 Task: Create a section Dash & Dine and in the section, add a milestone Security Enhancements in the project UniTech.
Action: Mouse moved to (52, 397)
Screenshot: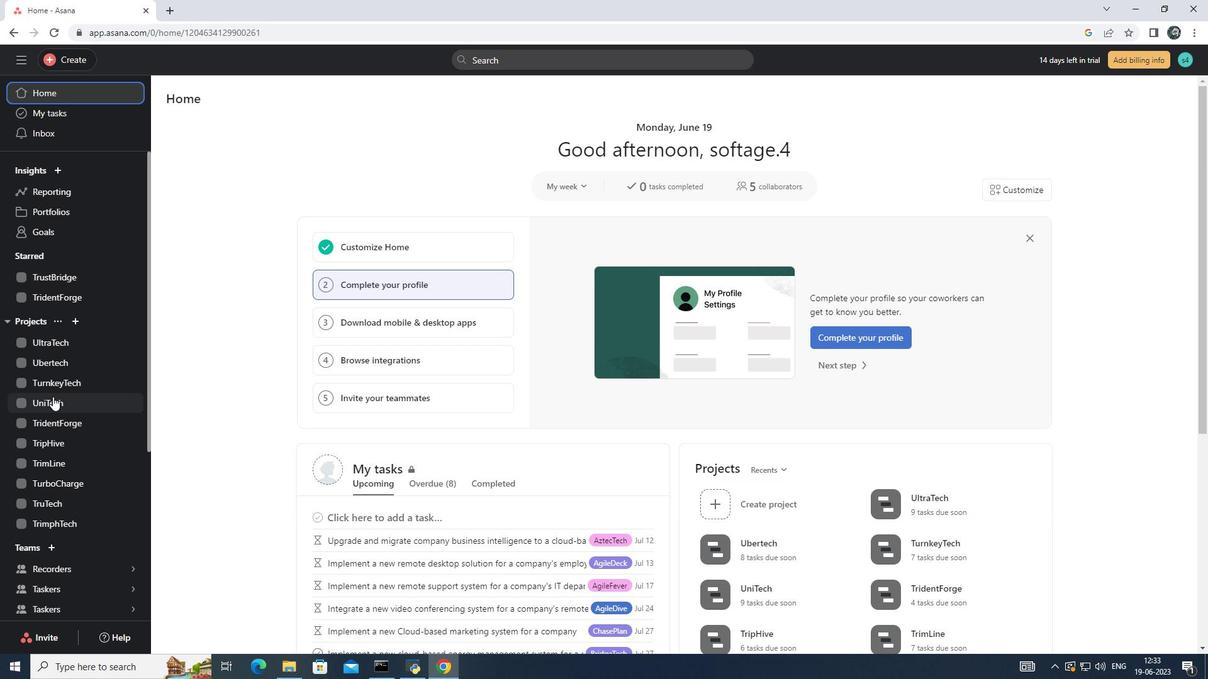 
Action: Mouse pressed left at (52, 397)
Screenshot: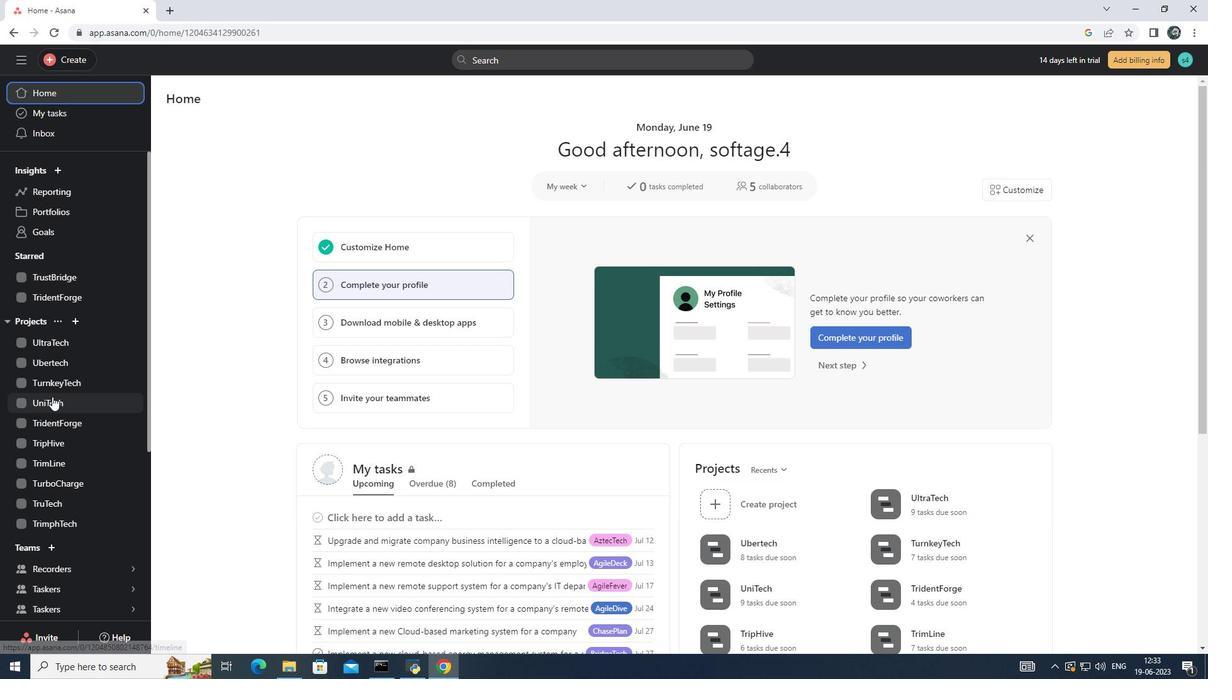 
Action: Mouse moved to (211, 533)
Screenshot: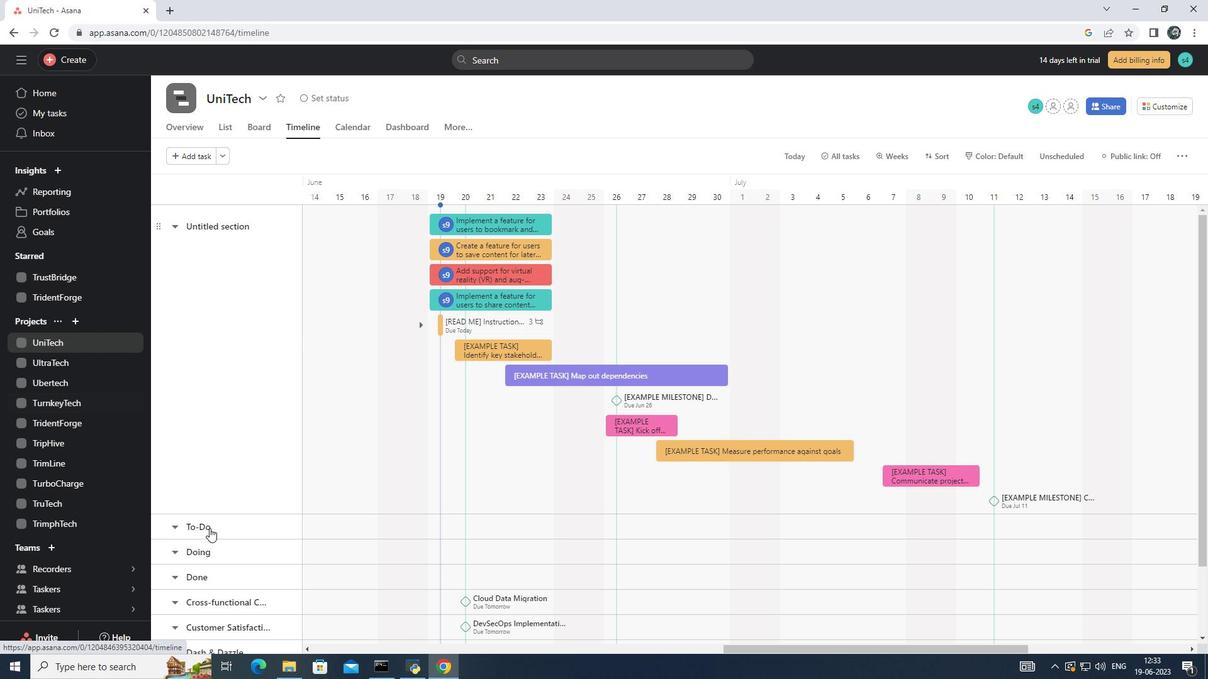 
Action: Mouse scrolled (211, 533) with delta (0, 0)
Screenshot: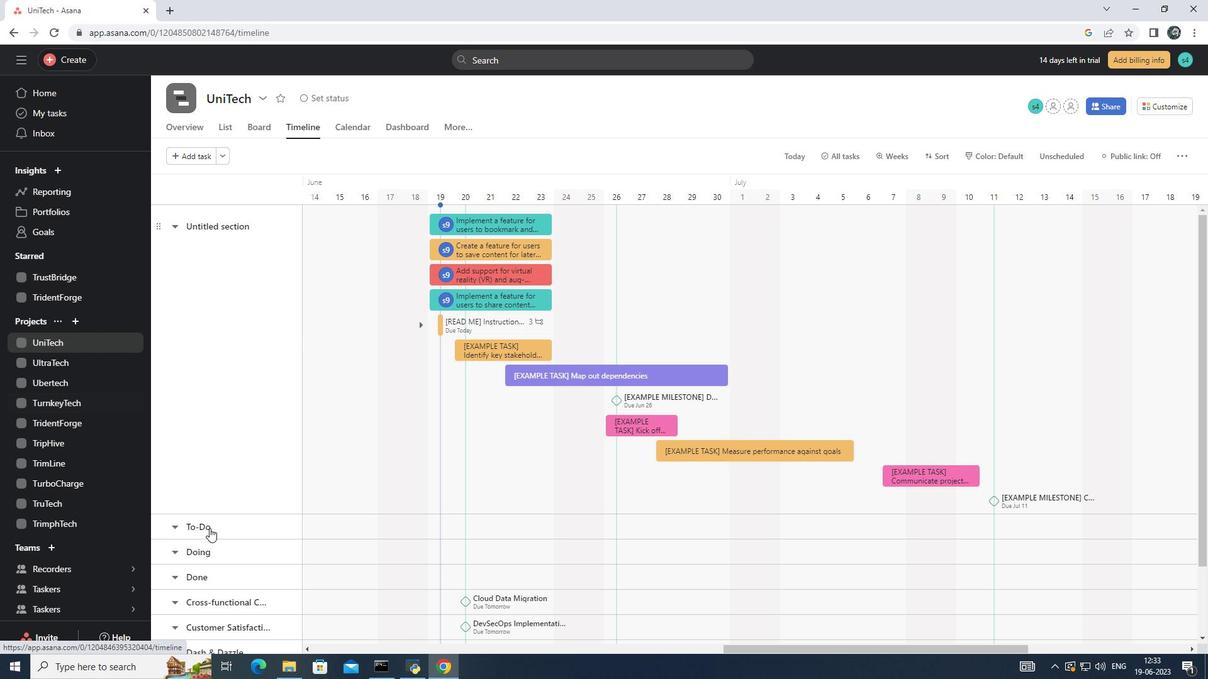 
Action: Mouse scrolled (211, 533) with delta (0, 0)
Screenshot: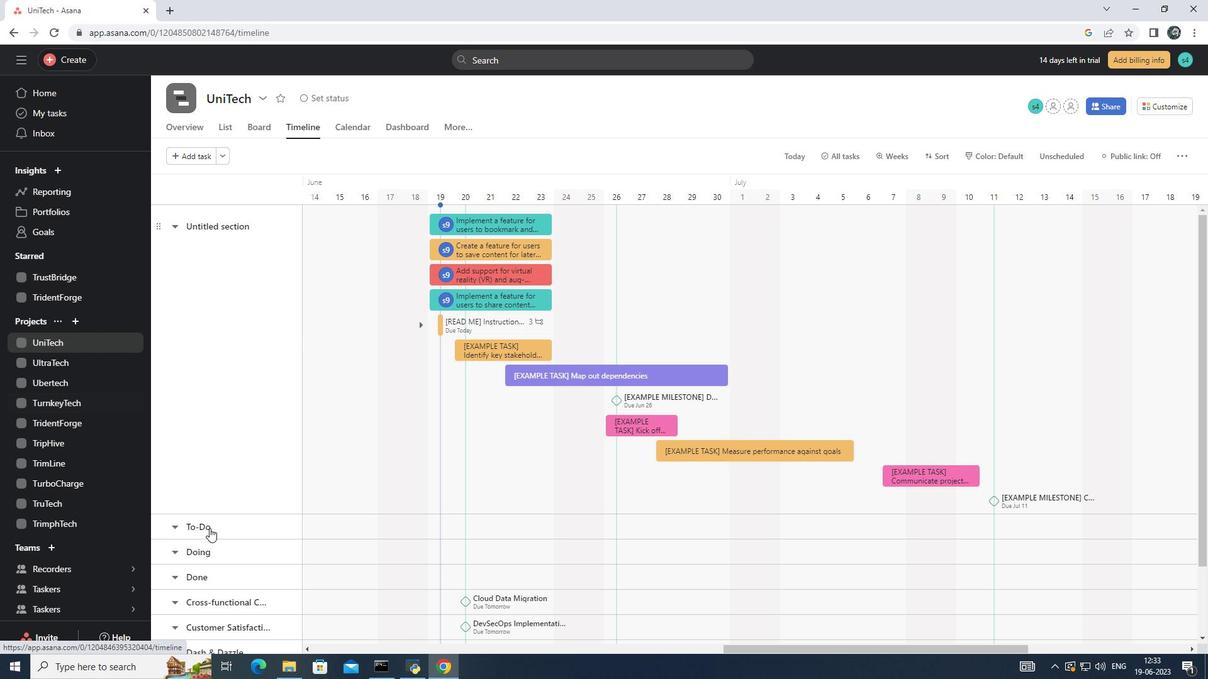 
Action: Mouse moved to (210, 533)
Screenshot: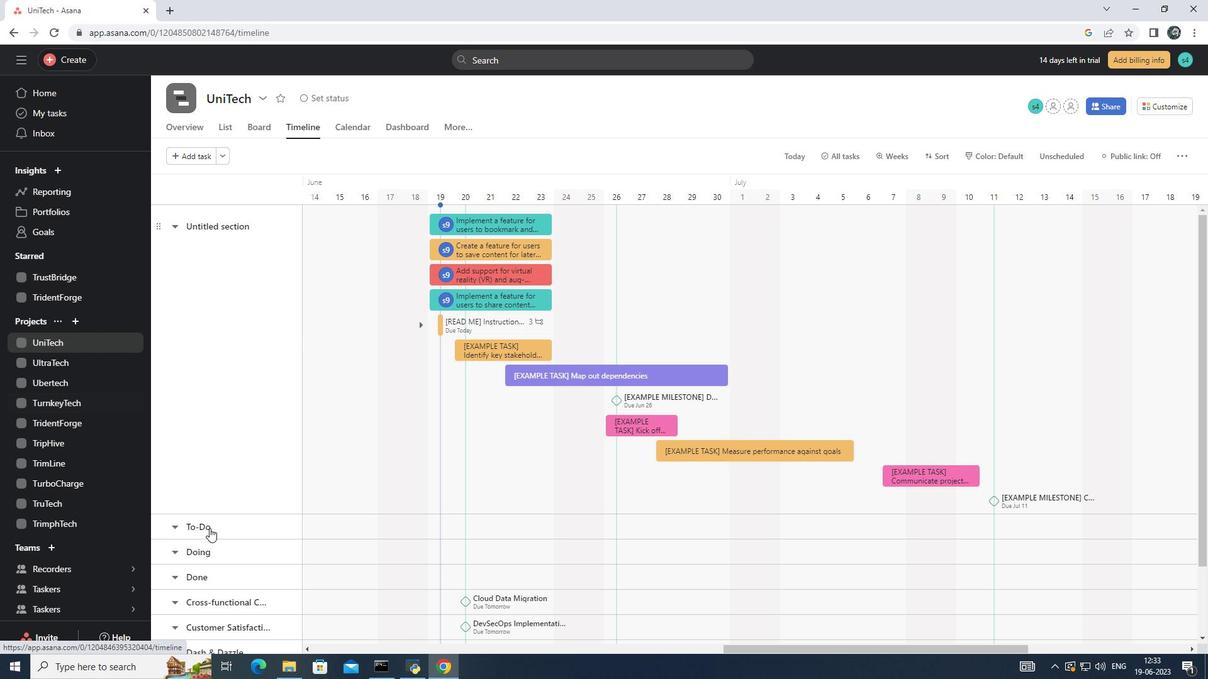 
Action: Mouse scrolled (210, 533) with delta (0, 0)
Screenshot: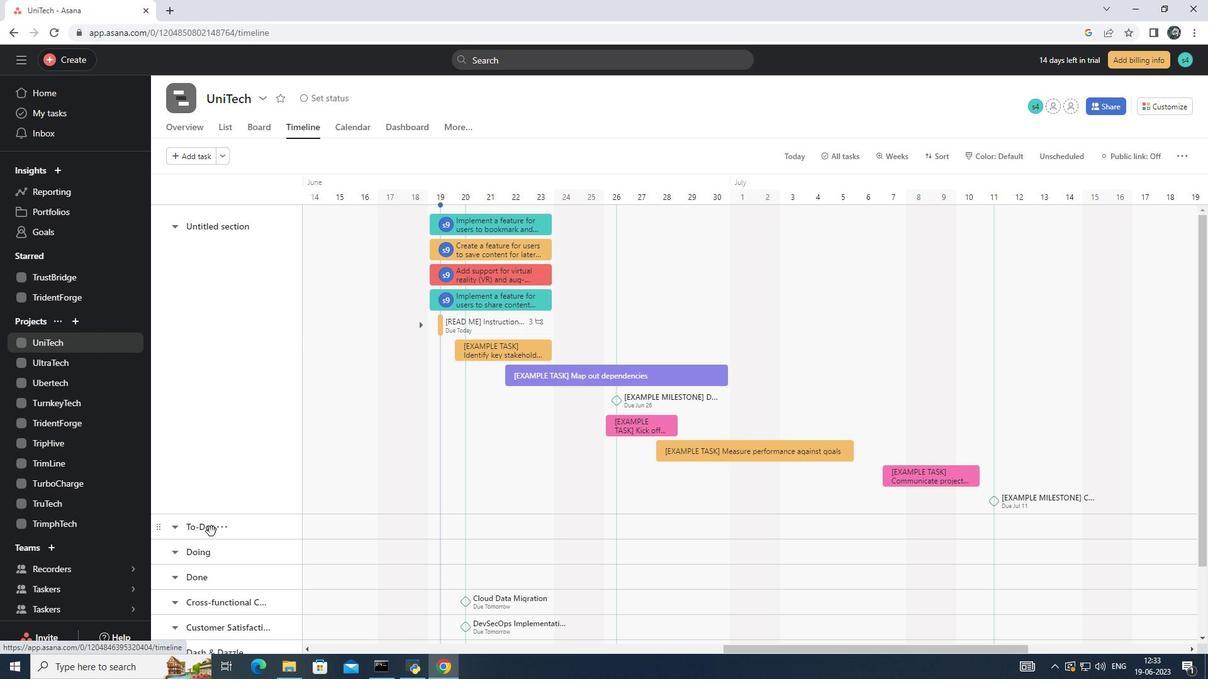 
Action: Mouse moved to (210, 533)
Screenshot: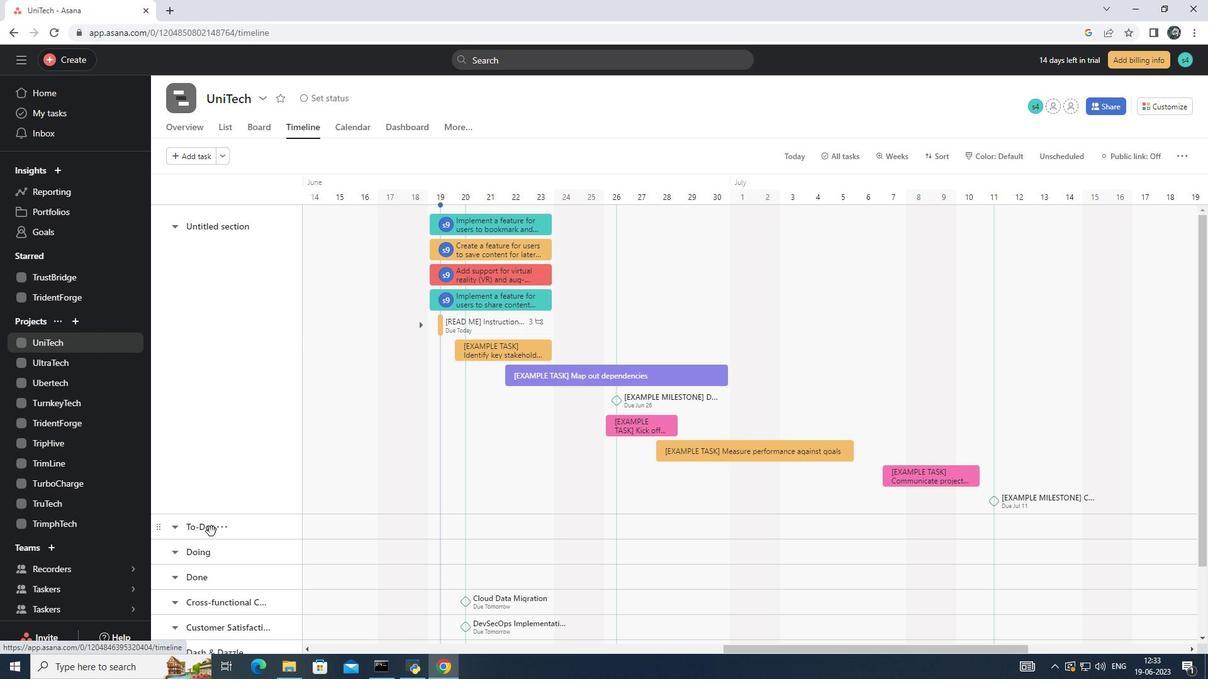 
Action: Mouse scrolled (210, 533) with delta (0, 0)
Screenshot: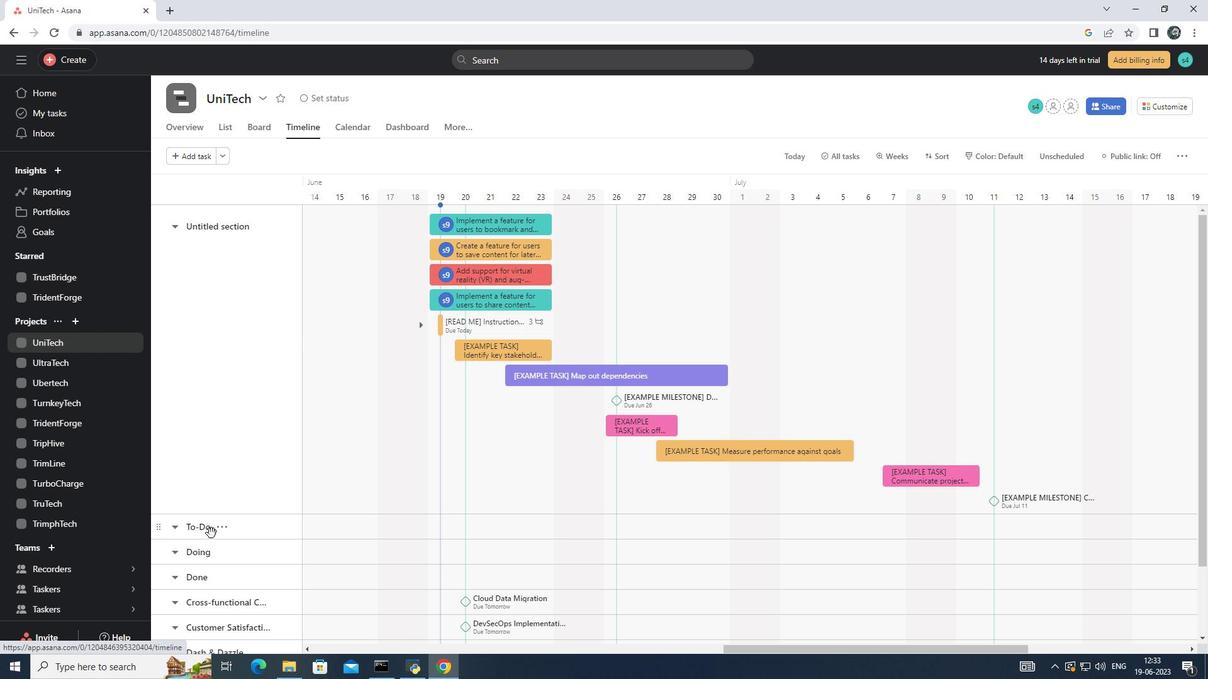 
Action: Mouse moved to (200, 590)
Screenshot: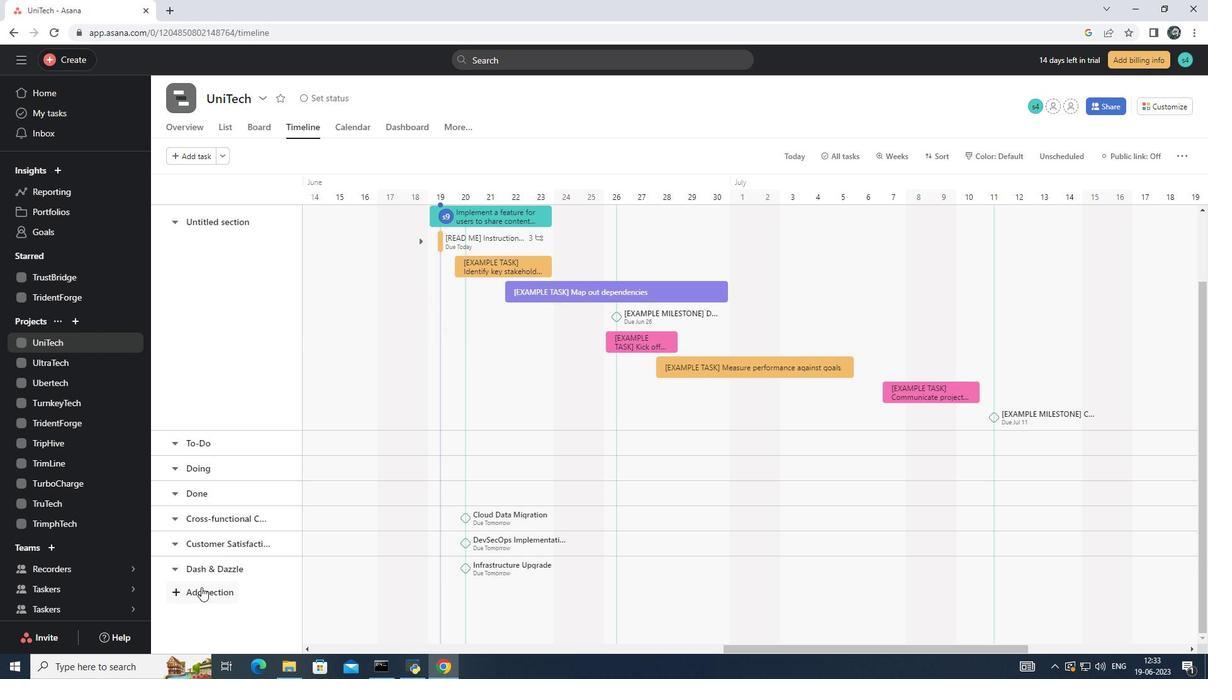 
Action: Mouse pressed left at (200, 590)
Screenshot: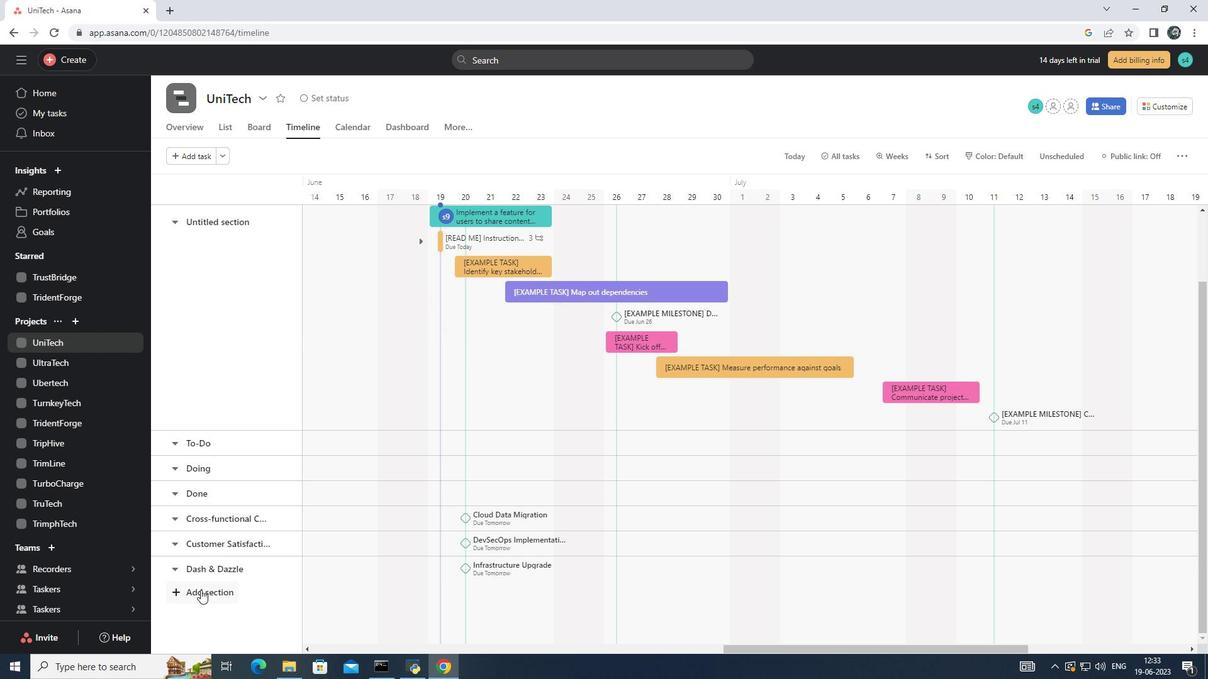 
Action: Key pressed <Key.shift>Dash<Key.space><Key.shift>&<Key.space><Key.shift><Key.shift><Key.shift><Key.shift><Key.shift><Key.shift><Key.shift>Dine<Key.enter>
Screenshot: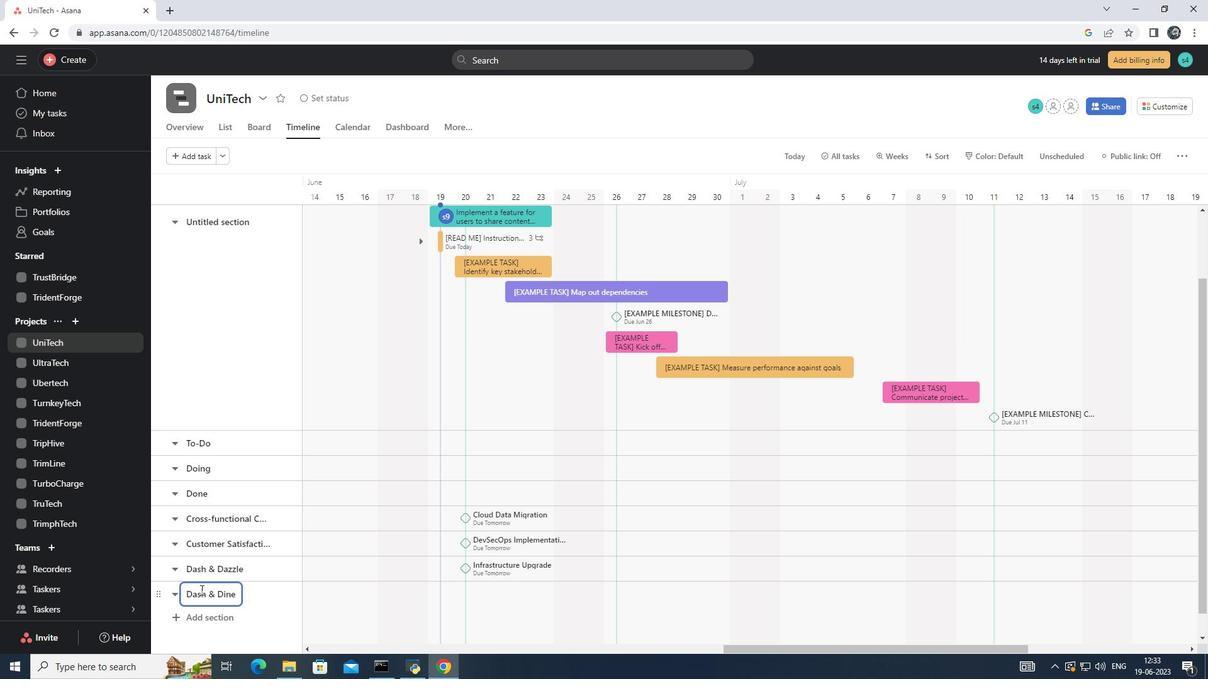 
Action: Mouse moved to (356, 593)
Screenshot: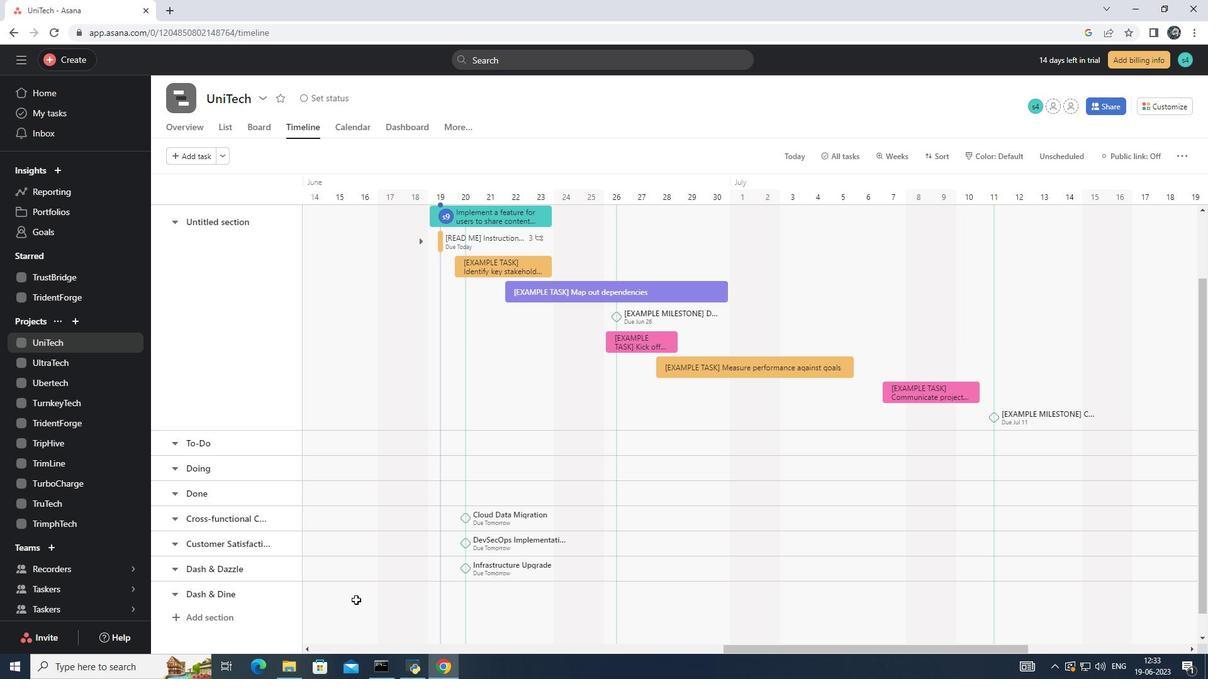 
Action: Mouse pressed left at (356, 593)
Screenshot: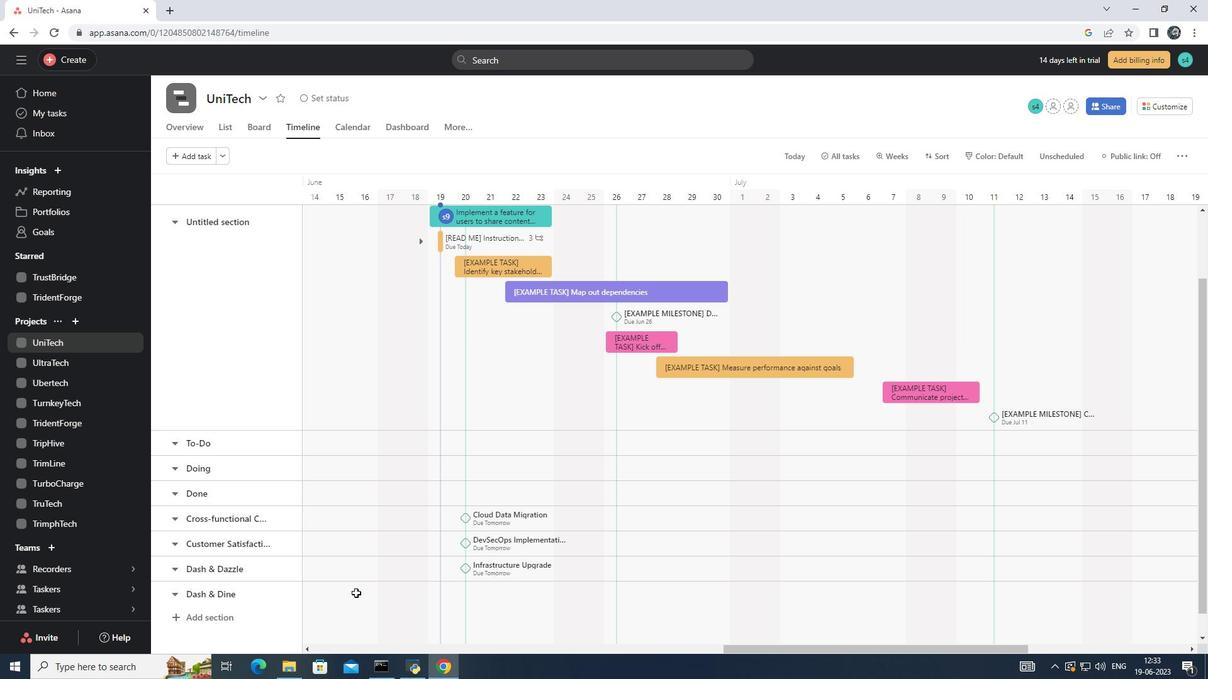 
Action: Mouse moved to (367, 595)
Screenshot: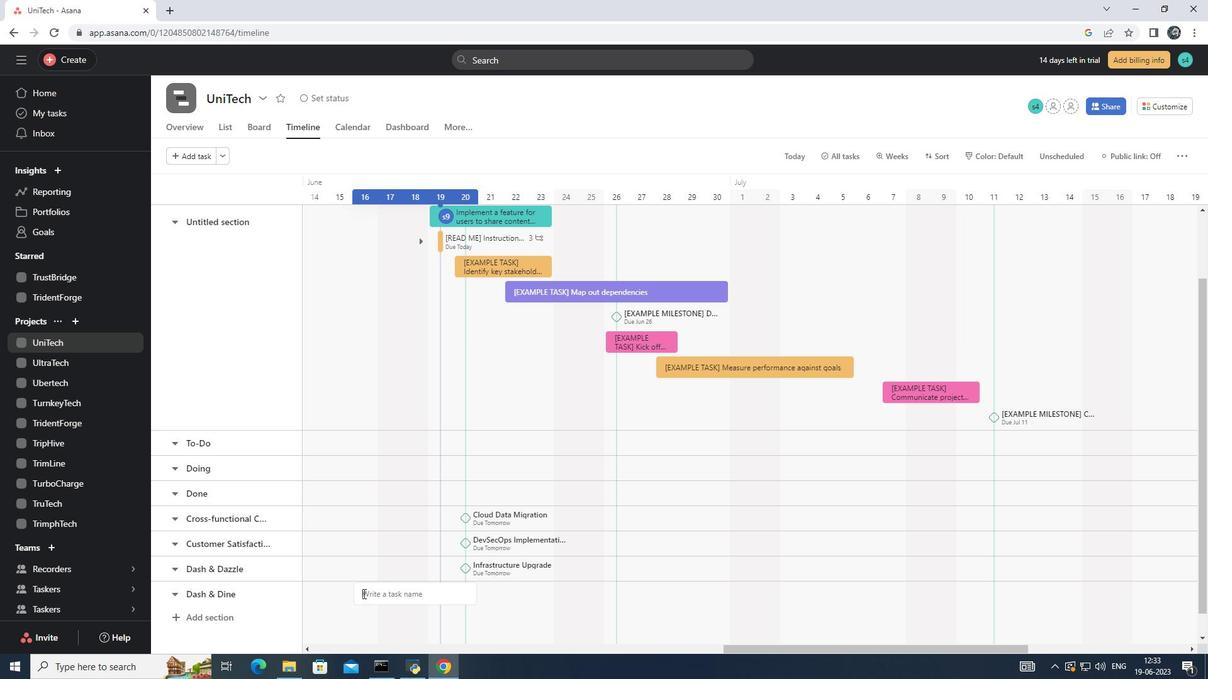 
Action: Key pressed <Key.shift>Security<Key.space><Key.shift>Enhancements<Key.enter>
Screenshot: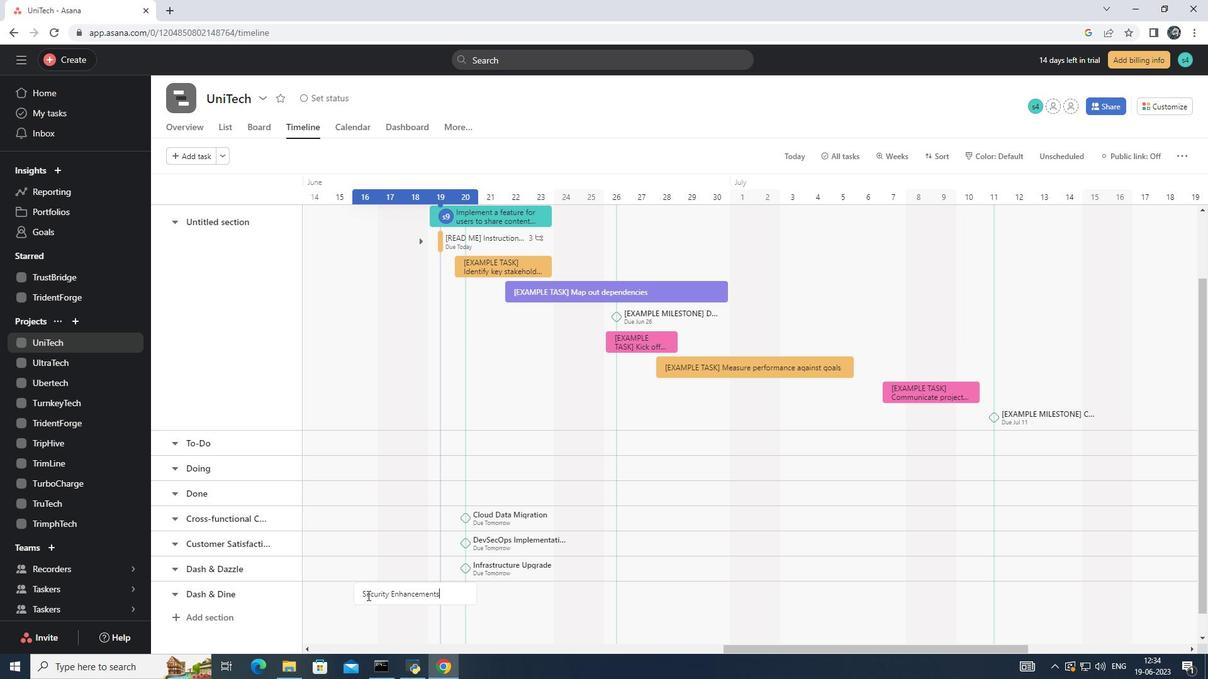 
Action: Mouse moved to (395, 595)
Screenshot: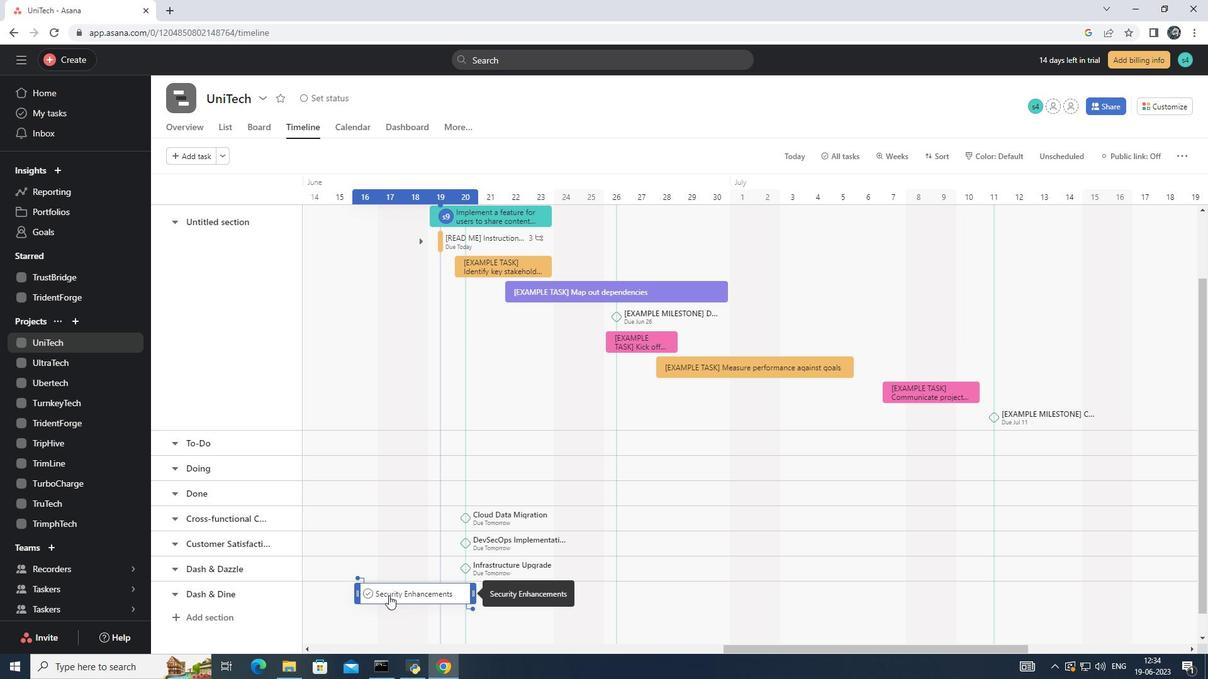 
Action: Mouse pressed right at (395, 595)
Screenshot: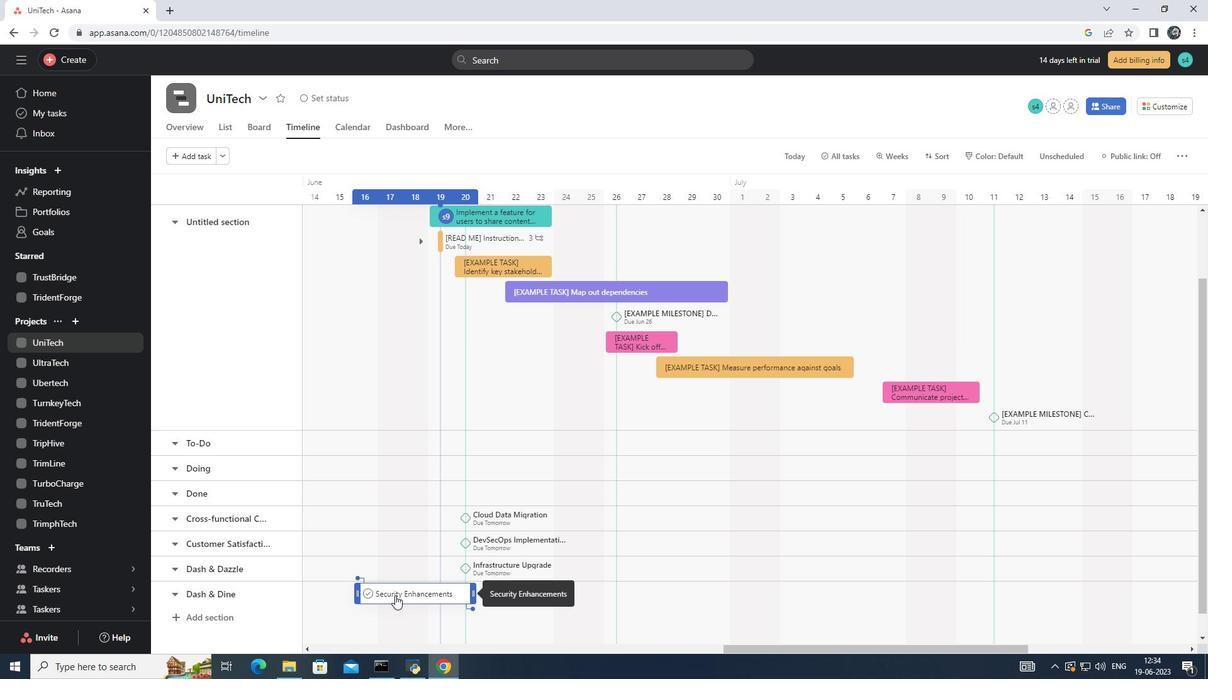 
Action: Mouse moved to (445, 530)
Screenshot: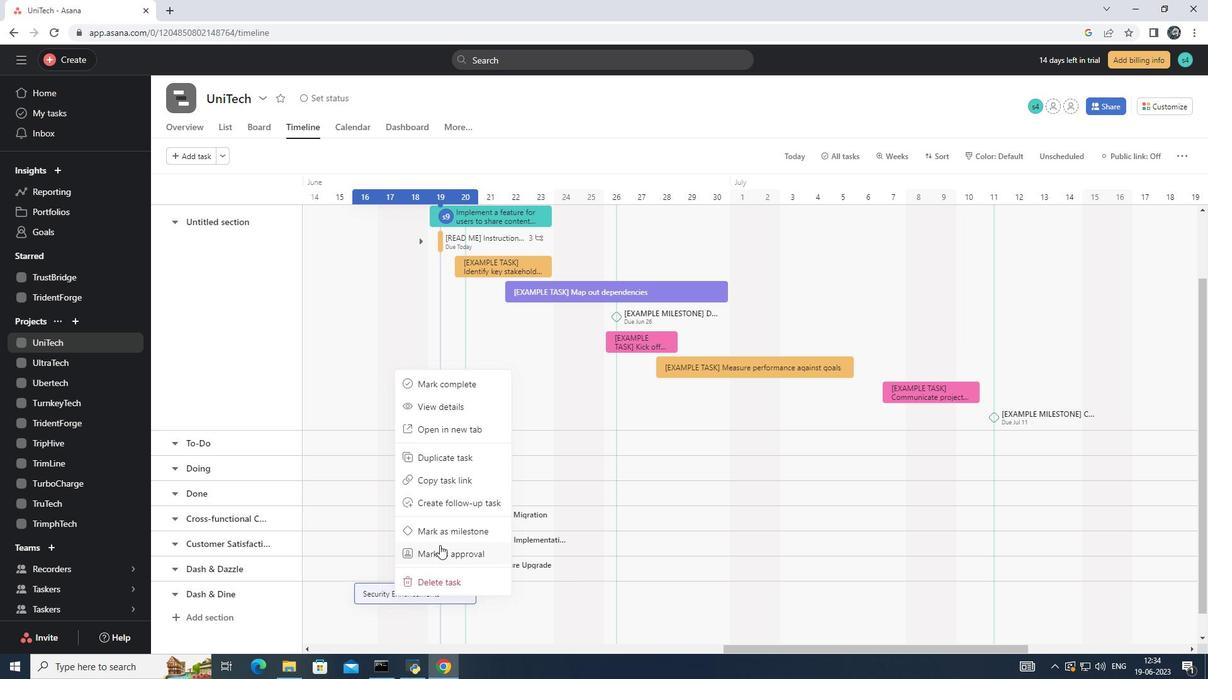 
Action: Mouse pressed left at (445, 530)
Screenshot: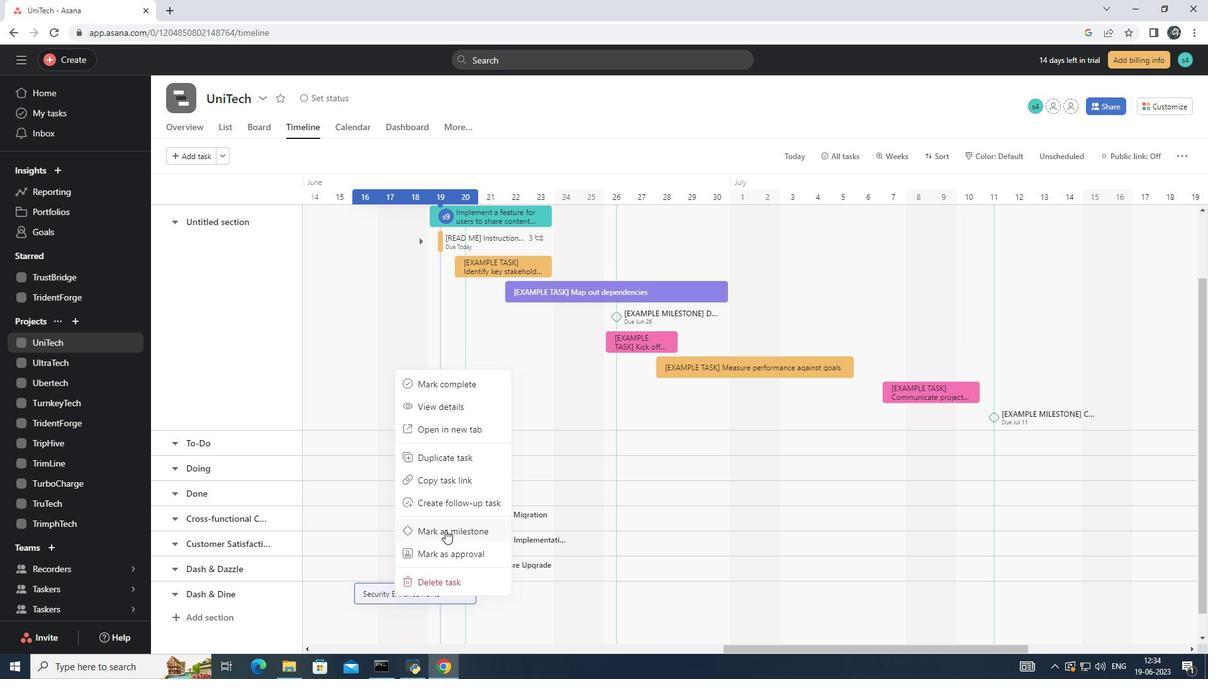 
